 Task: Create Workspace Leadership Coaching Workspace description Manage and track company risk assessments and compliance audits. Workspace type Small Business
Action: Mouse moved to (315, 63)
Screenshot: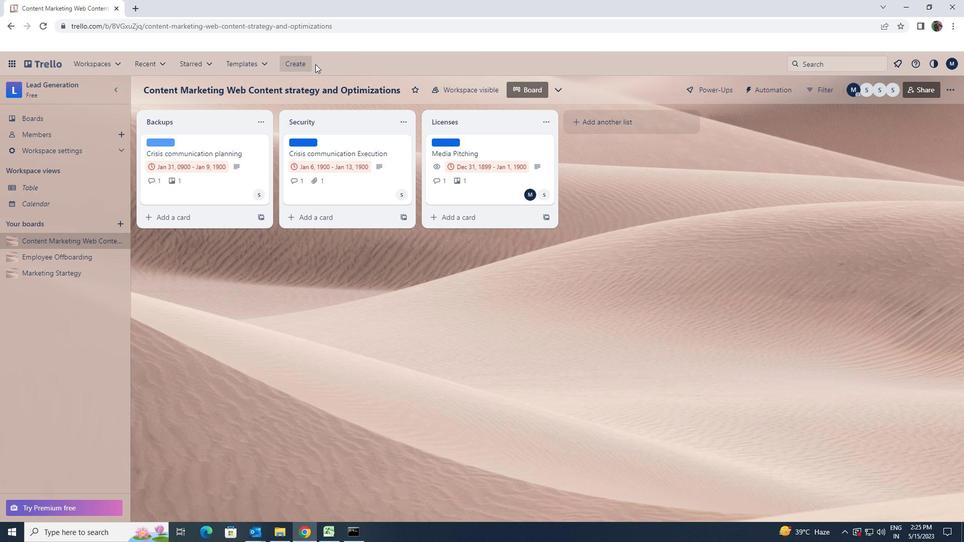 
Action: Mouse pressed left at (315, 63)
Screenshot: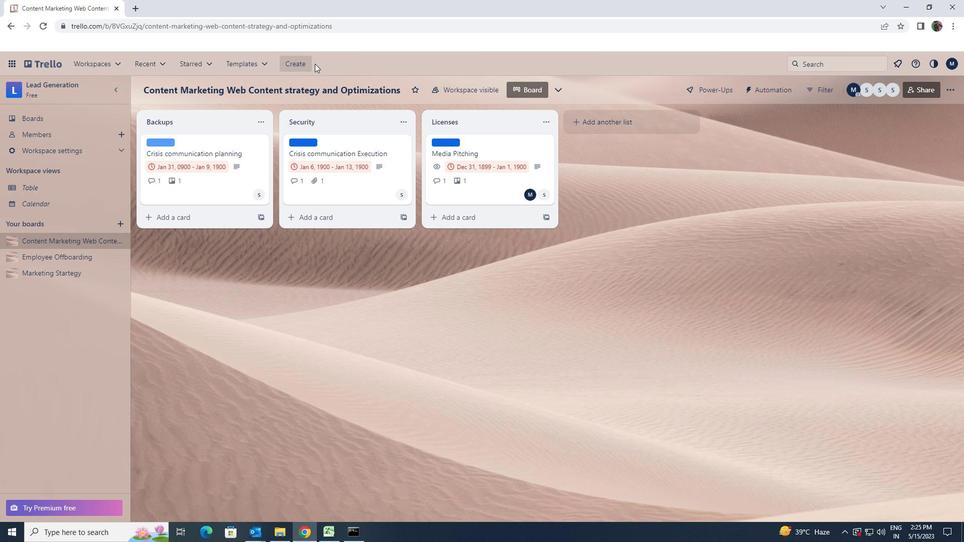 
Action: Mouse moved to (298, 62)
Screenshot: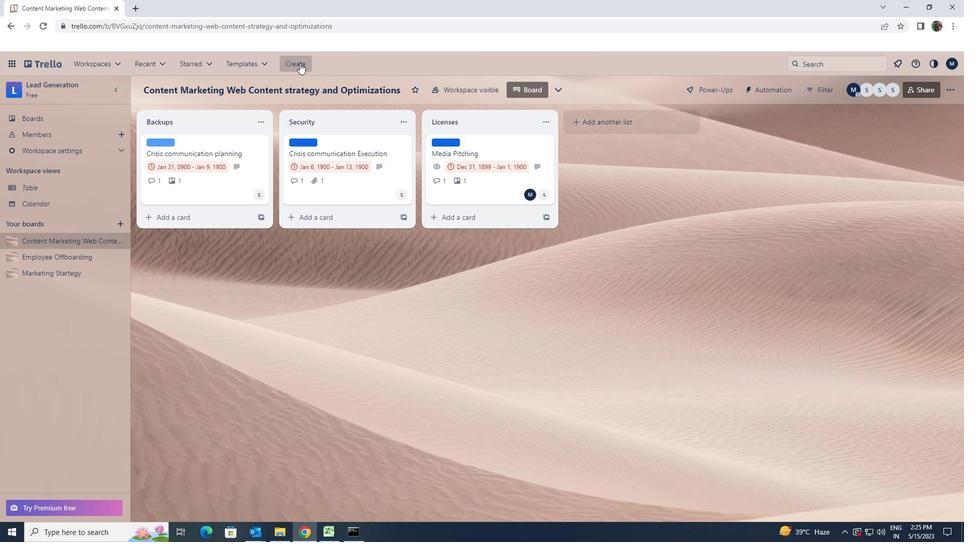 
Action: Mouse pressed left at (298, 62)
Screenshot: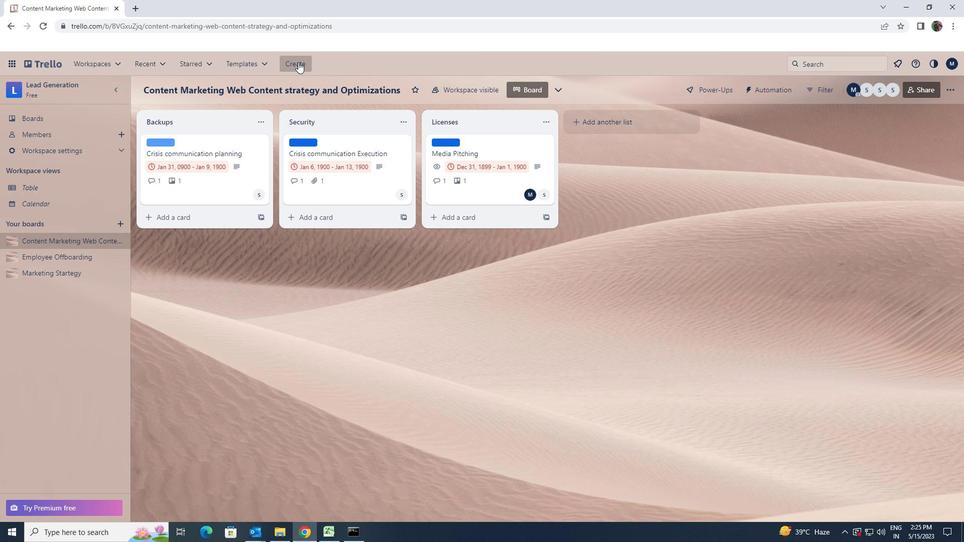 
Action: Mouse moved to (328, 164)
Screenshot: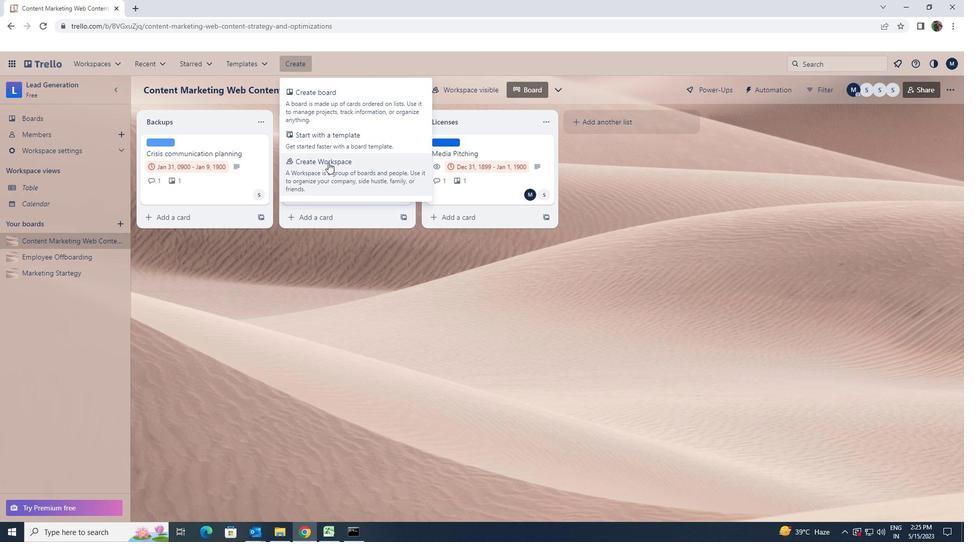 
Action: Mouse pressed left at (328, 164)
Screenshot: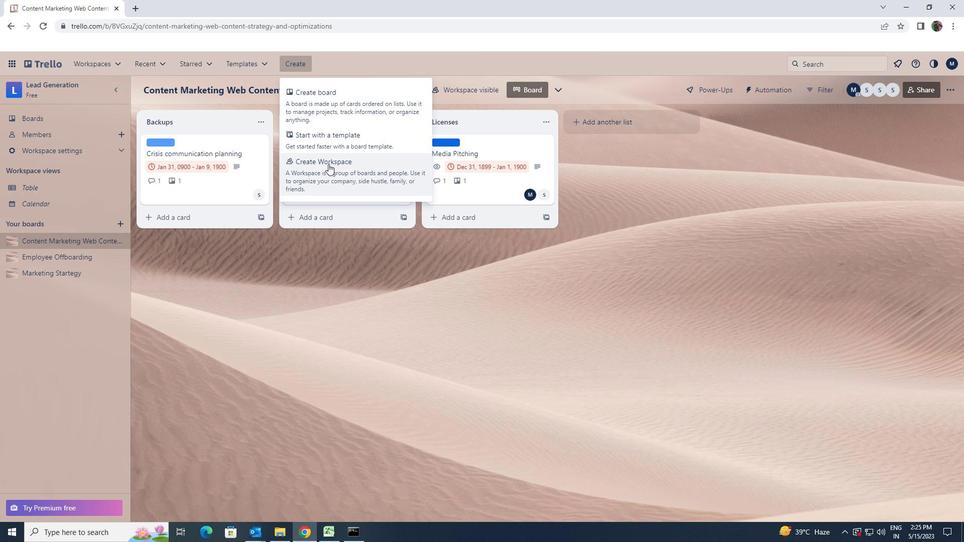 
Action: Key pressed <Key.shift>LEADERSHIP<Key.space>COACHING
Screenshot: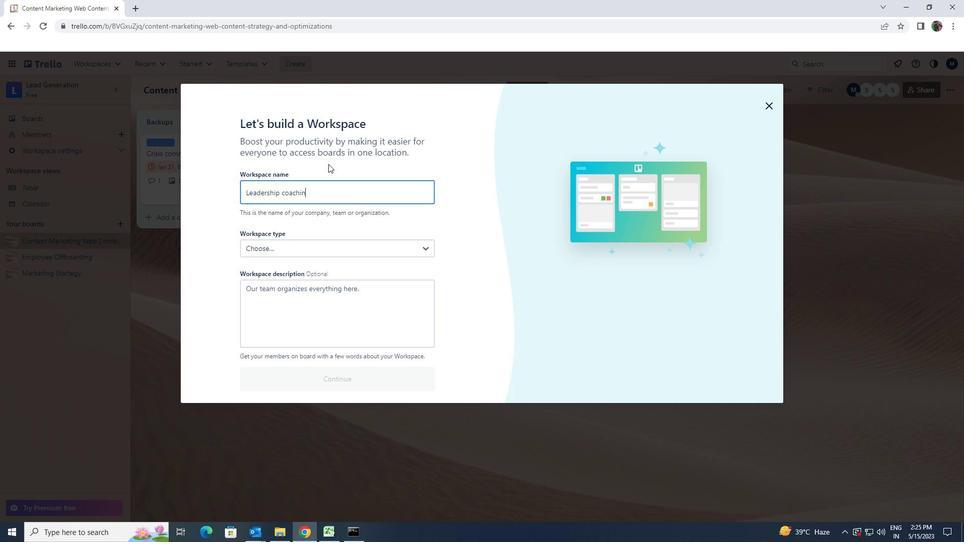 
Action: Mouse moved to (340, 305)
Screenshot: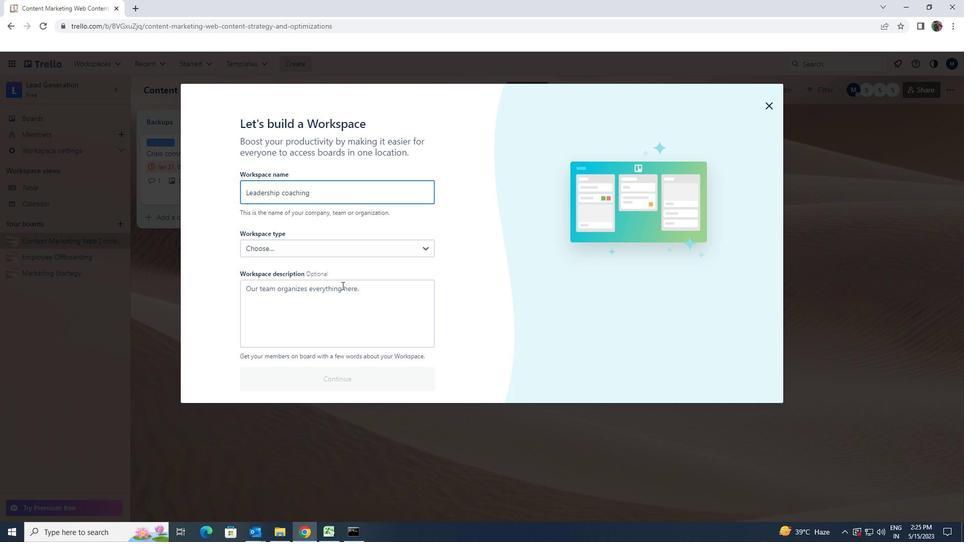 
Action: Mouse pressed left at (340, 305)
Screenshot: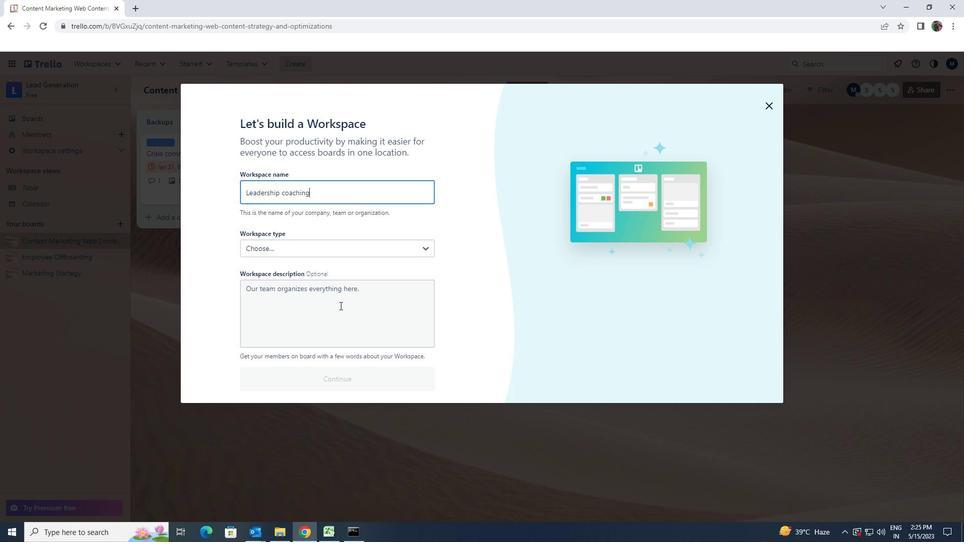 
Action: Key pressed <Key.shift>MANAGE<Key.space>AND<Key.space>TRACK<Key.space>COMPANY<Key.space>RISK<Key.space>ASSESSMENTS<Key.space>AND<Key.space>CON<Key.backspace>MPLIANCE<Key.space>AUDITS<Key.space>
Screenshot: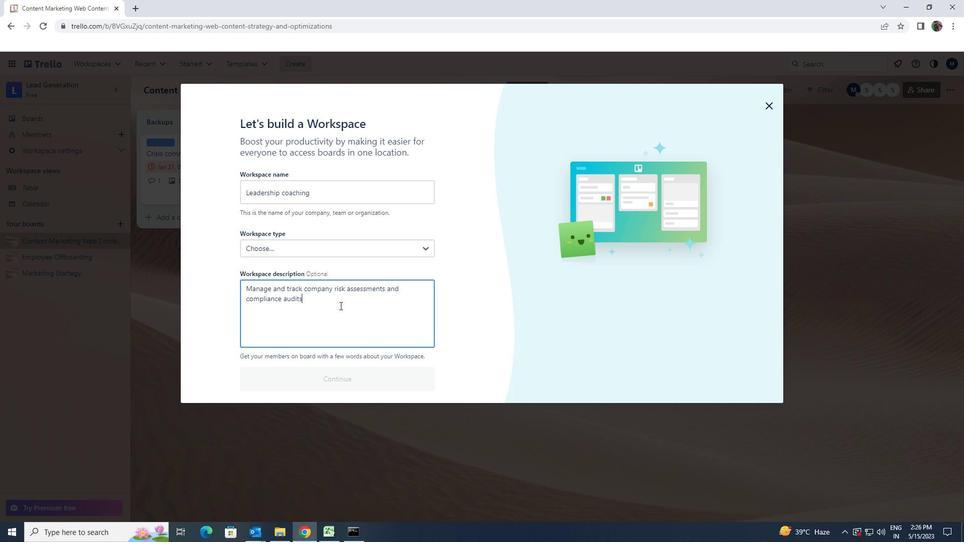 
Action: Mouse moved to (427, 253)
Screenshot: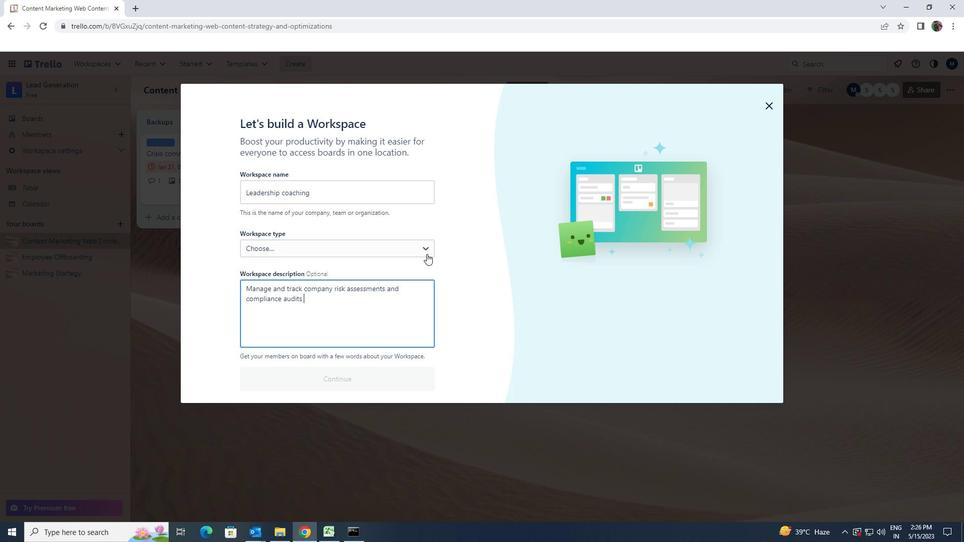 
Action: Mouse pressed left at (427, 253)
Screenshot: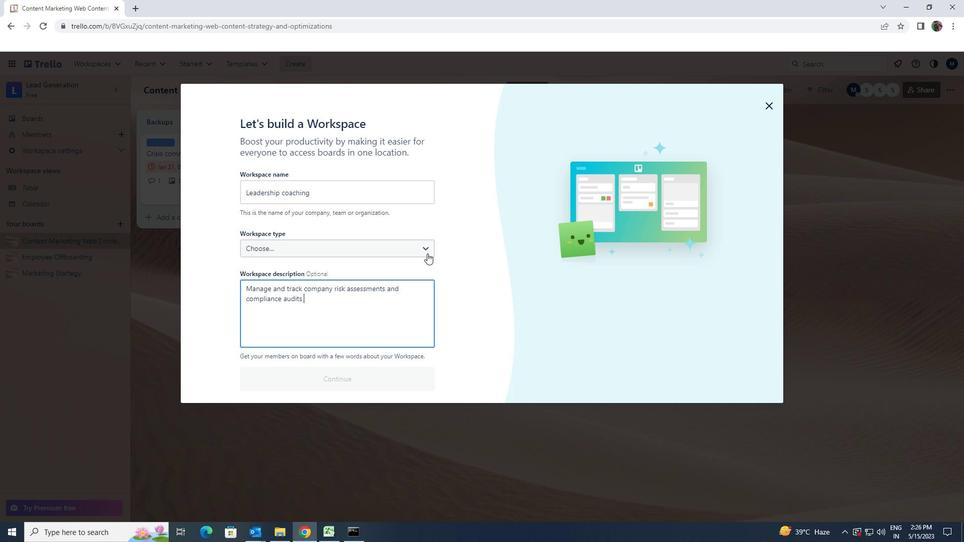 
Action: Mouse moved to (384, 275)
Screenshot: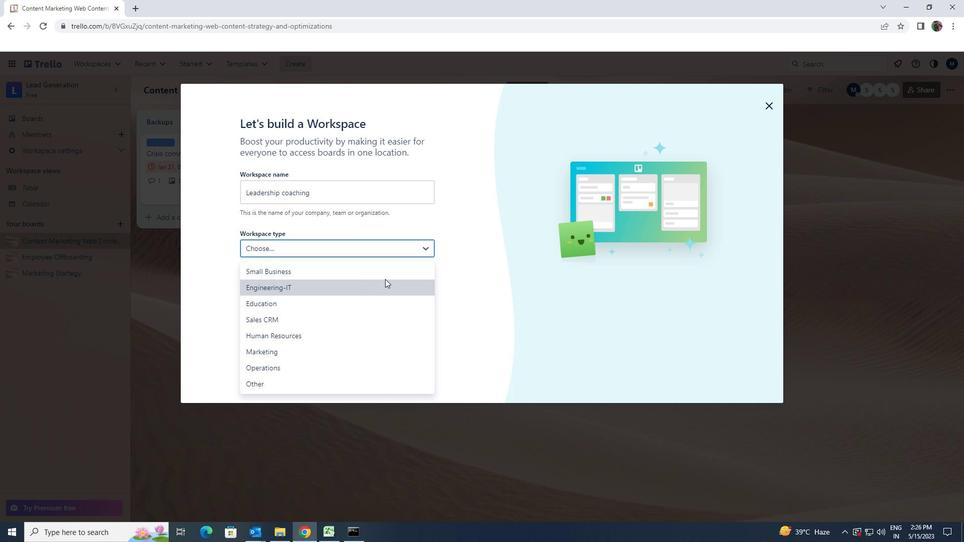 
Action: Mouse pressed left at (384, 275)
Screenshot: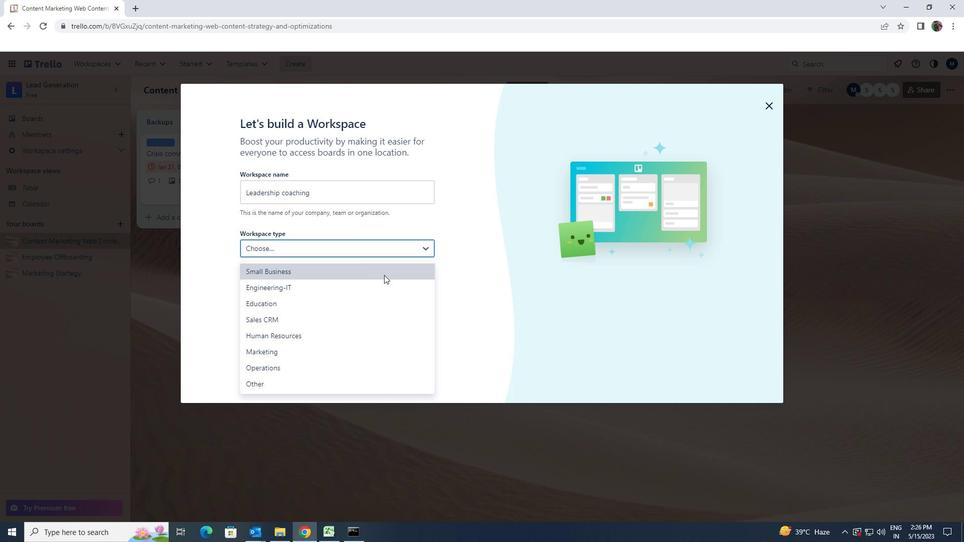 
Action: Mouse moved to (396, 372)
Screenshot: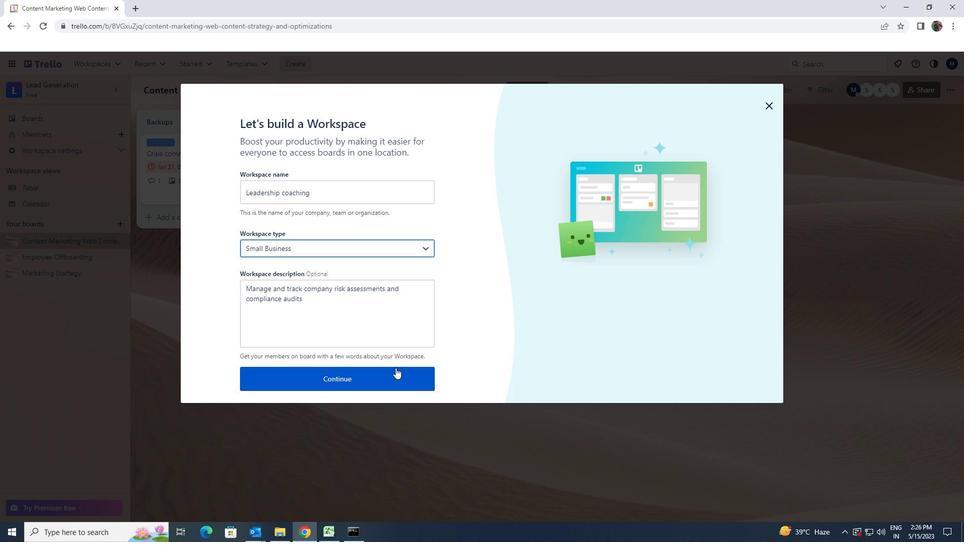
Action: Mouse pressed left at (396, 372)
Screenshot: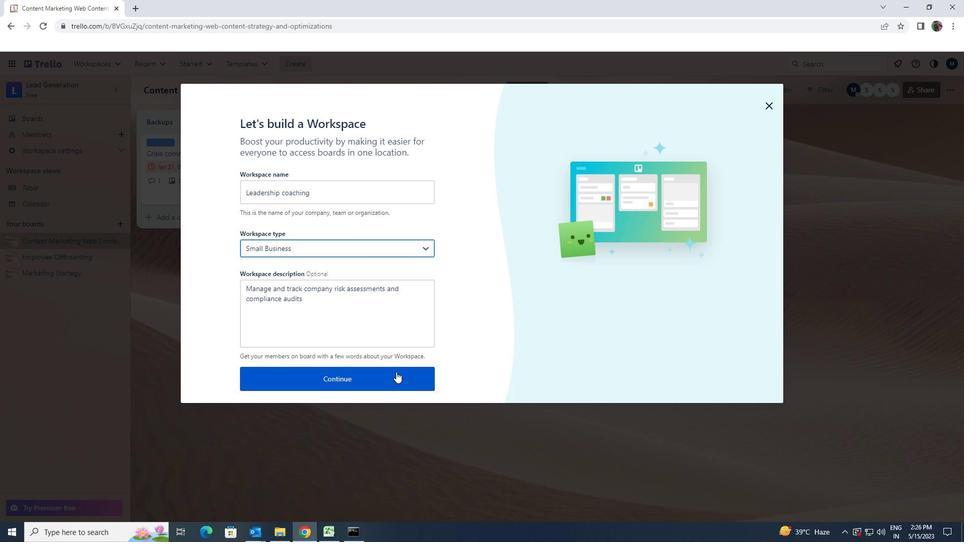 
